 Task: Add Sprouts Organic Large Brown Grade A Omega-3 Eggs to the cart.
Action: Mouse moved to (310, 230)
Screenshot: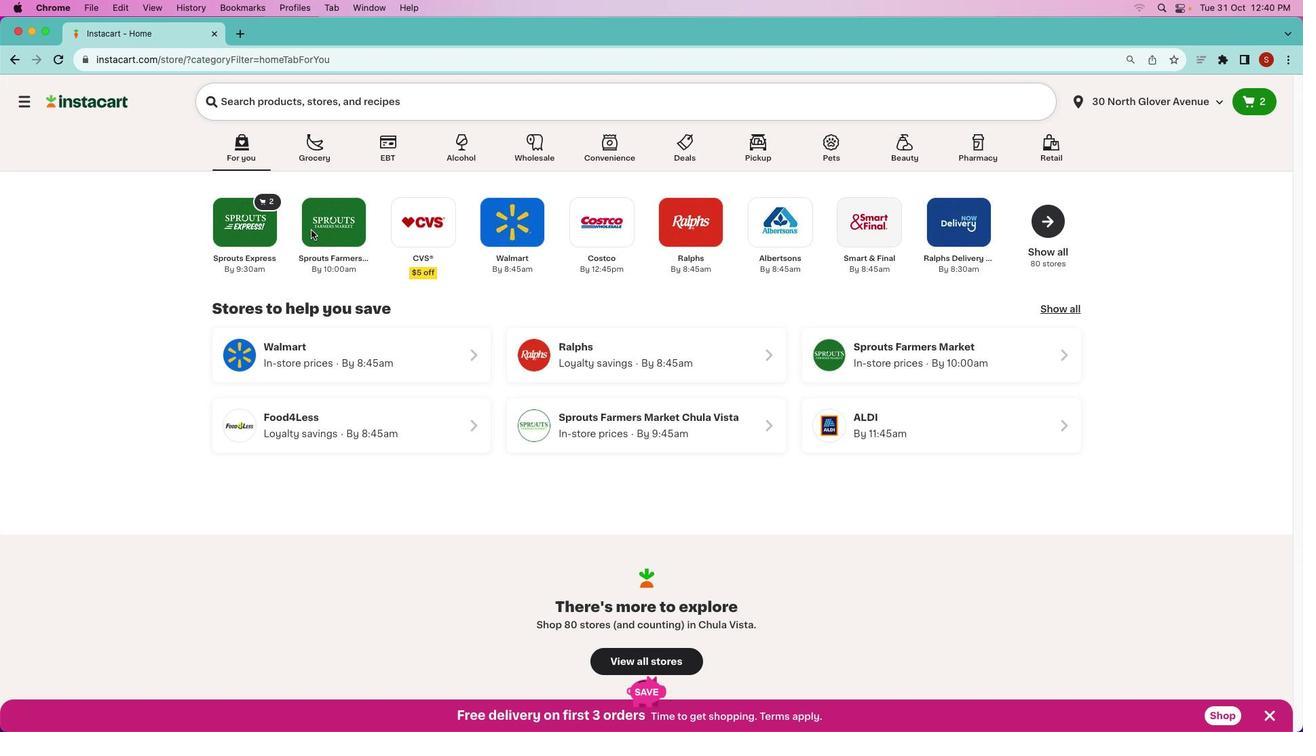
Action: Mouse pressed left at (310, 230)
Screenshot: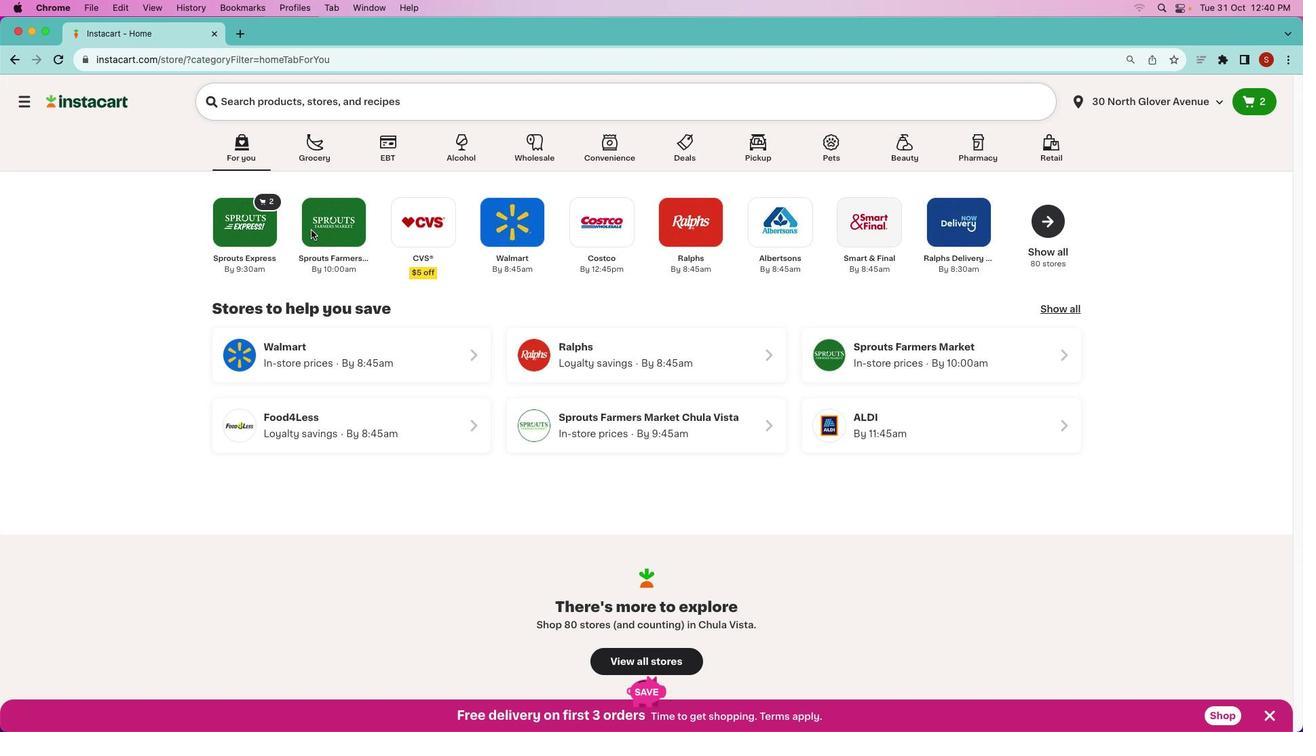 
Action: Mouse pressed left at (310, 230)
Screenshot: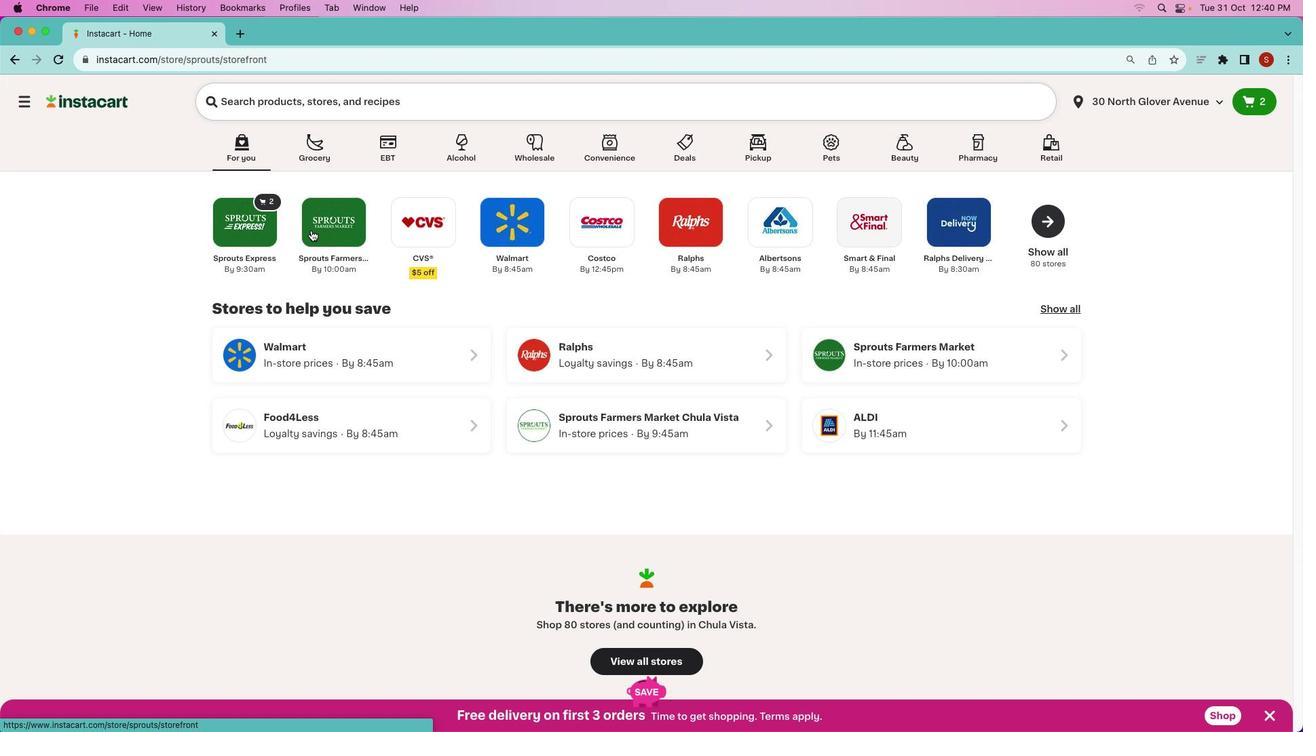 
Action: Mouse moved to (668, 146)
Screenshot: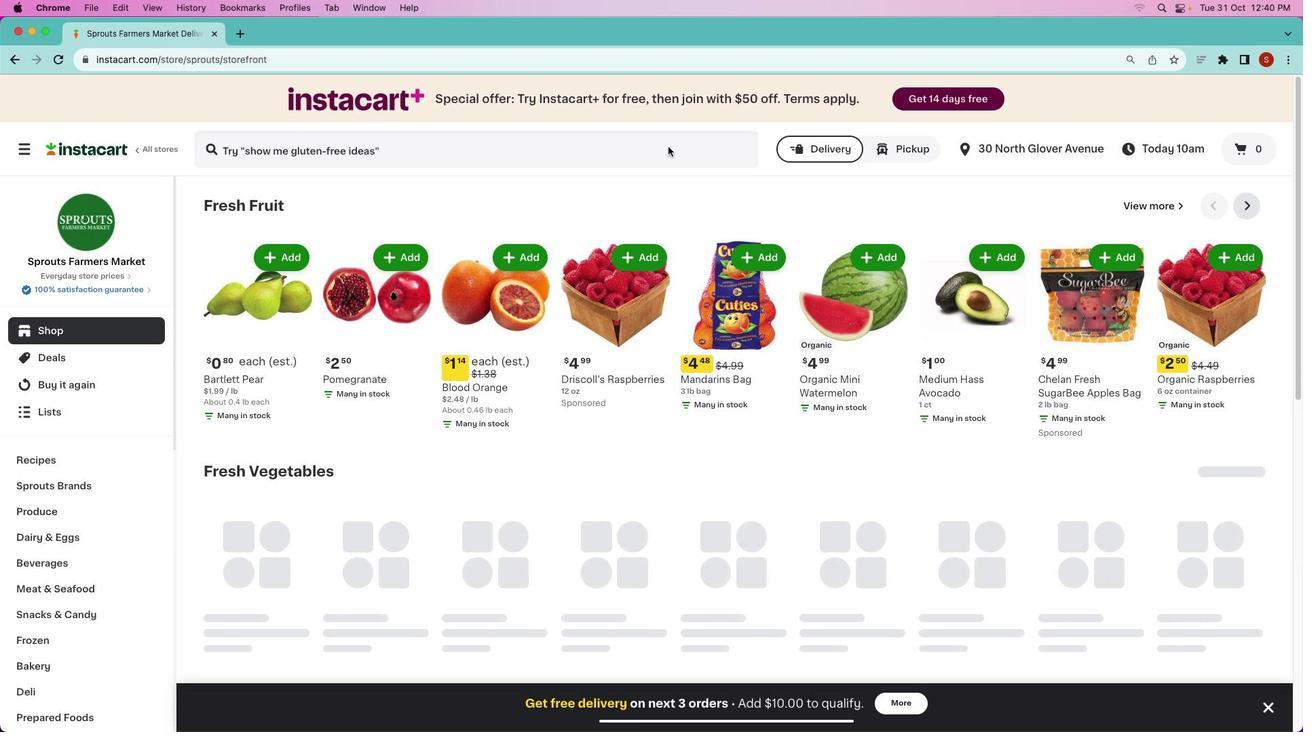 
Action: Mouse pressed left at (668, 146)
Screenshot: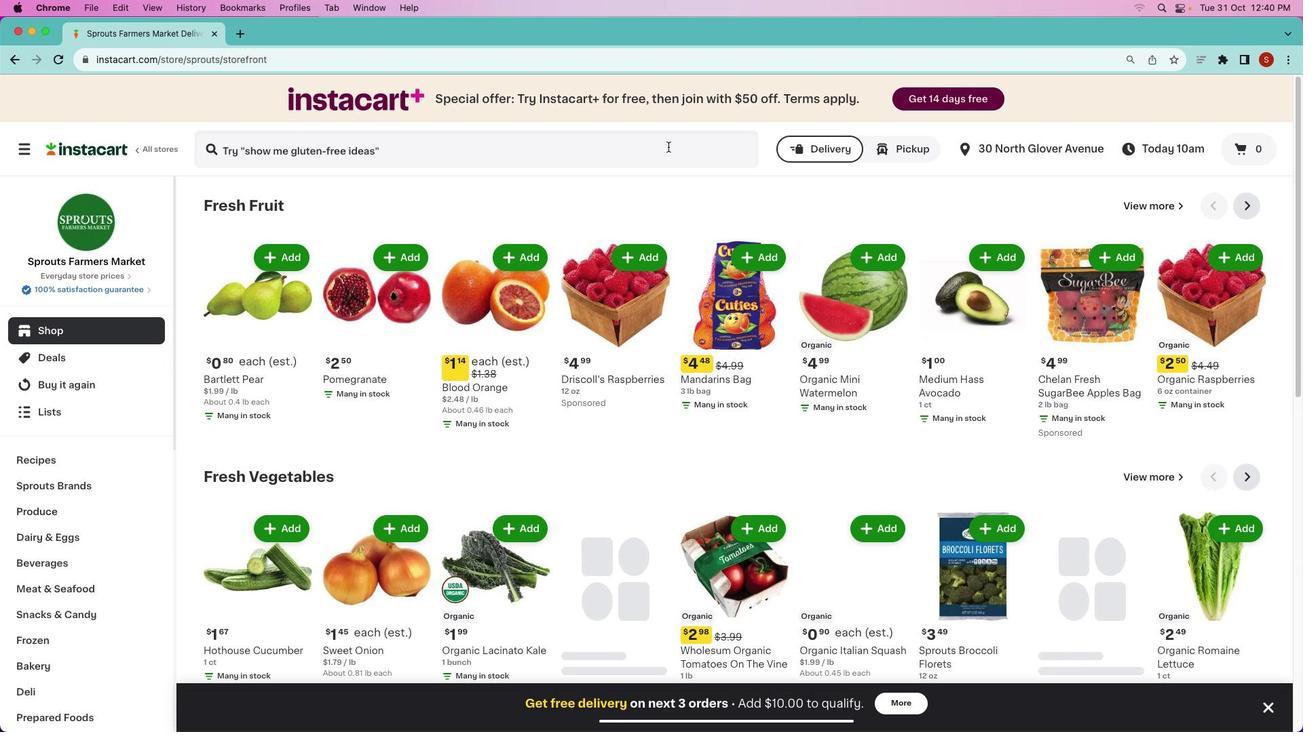 
Action: Mouse moved to (652, 146)
Screenshot: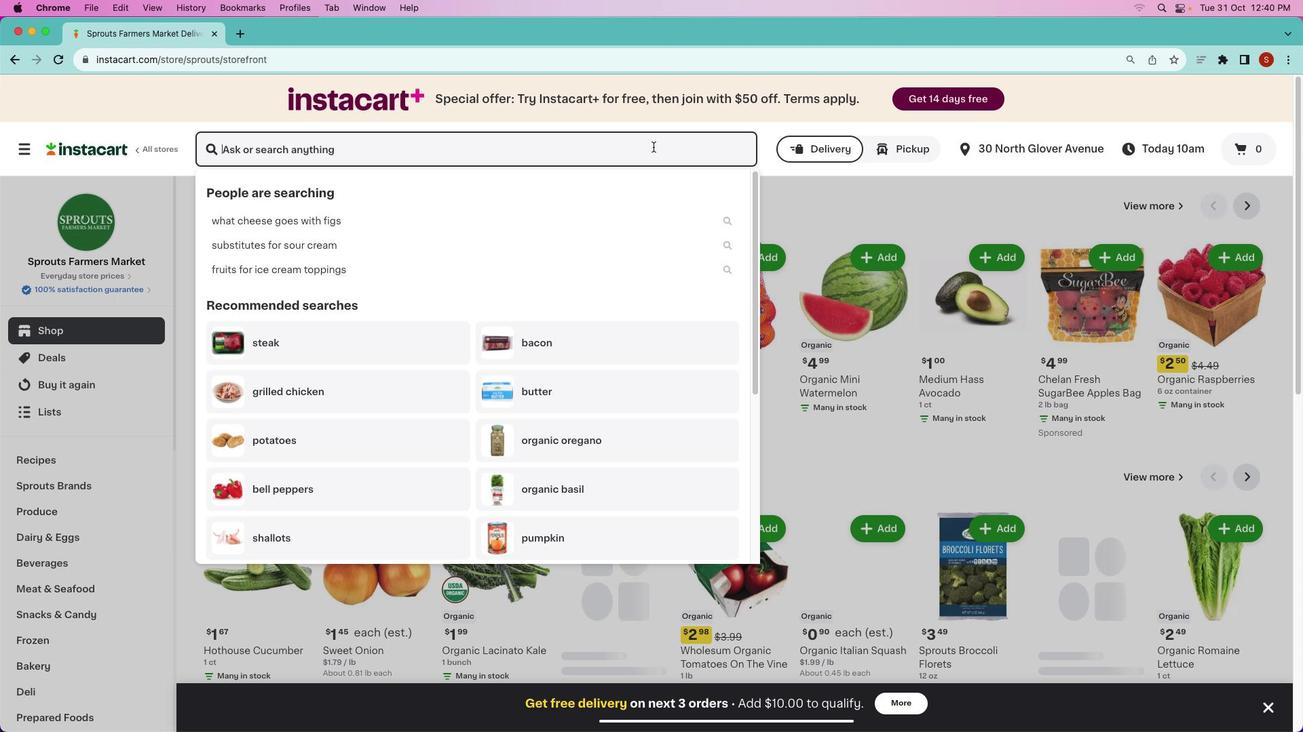 
Action: Key pressed Key.shift's''p''r''o''u''t''s'Key.space'o''r''g''a''n''i''c'Key.space'l''a''r''g''e'Key.space'b''r''o''w''n'Key.space'g''r''a''d''e'Key.space'a'Key.space'o''m''e''g''a''-''3'Key.space'e''g''g''s'Key.enter
Screenshot: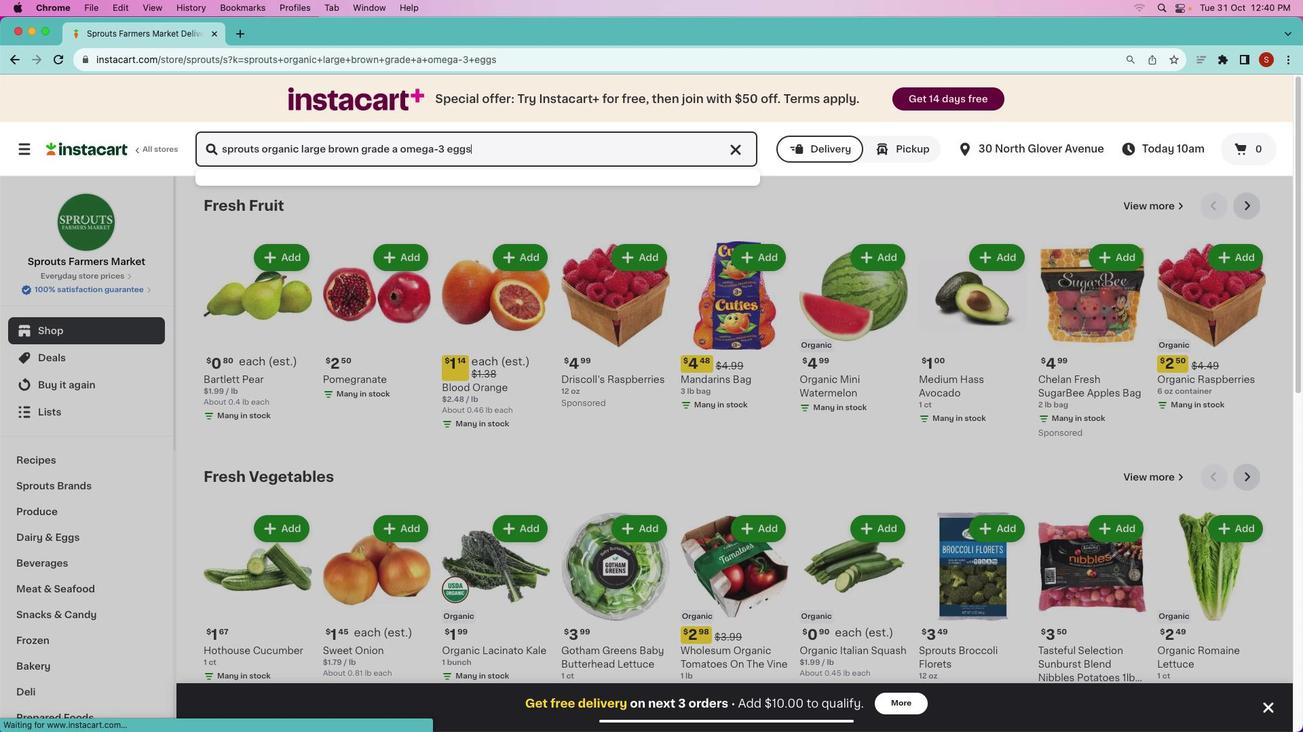 
Action: Mouse moved to (781, 274)
Screenshot: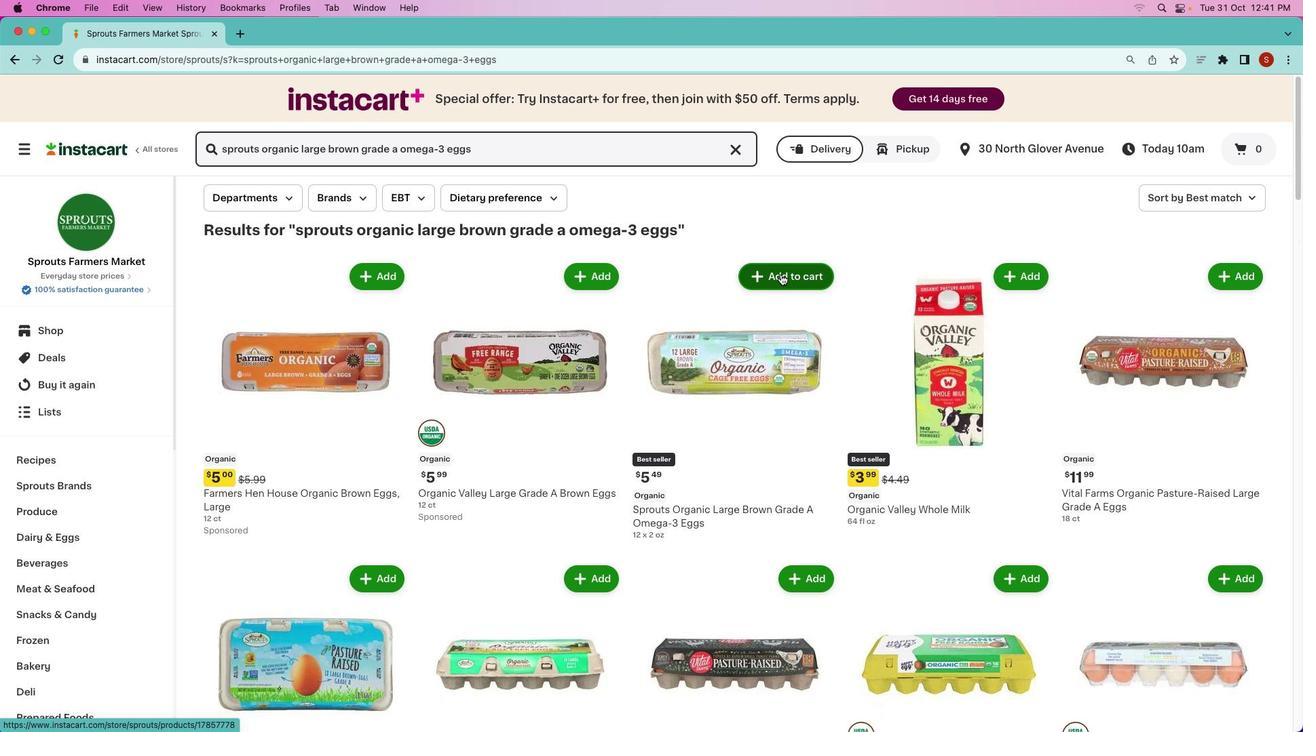 
Action: Mouse pressed left at (781, 274)
Screenshot: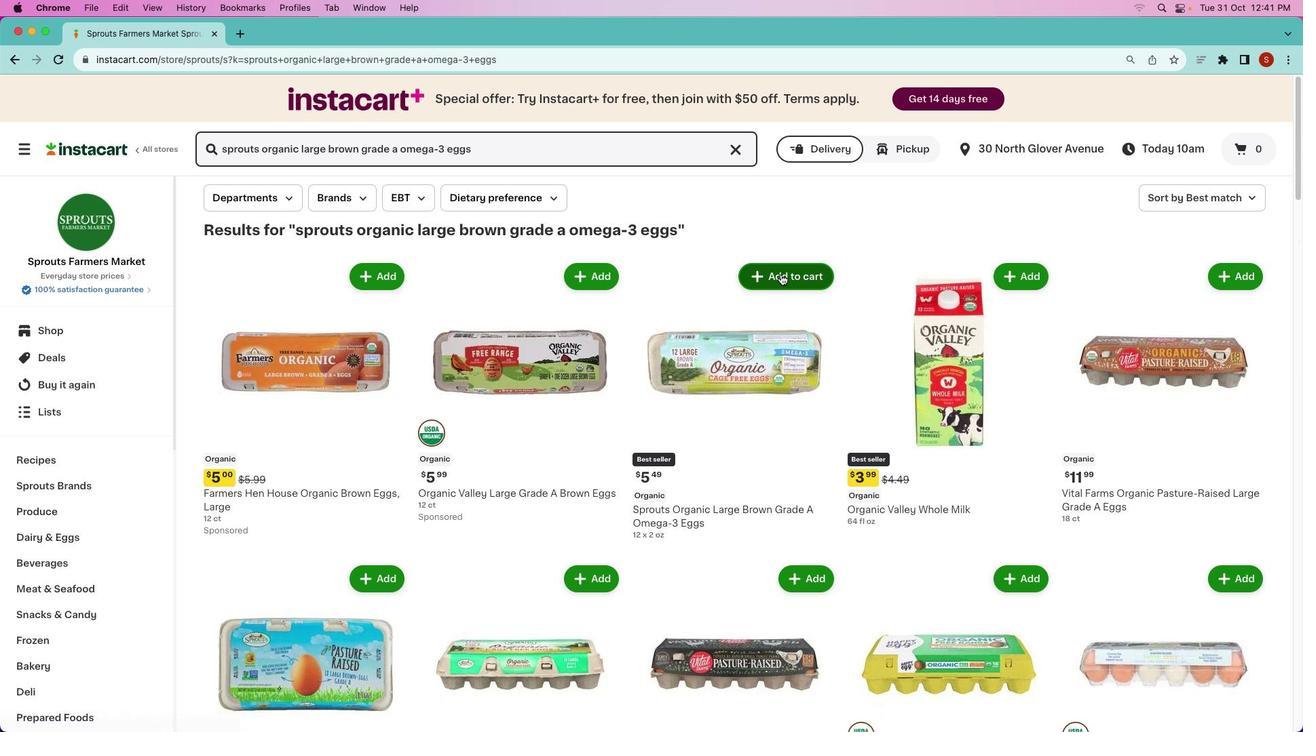 
Action: Mouse moved to (645, 244)
Screenshot: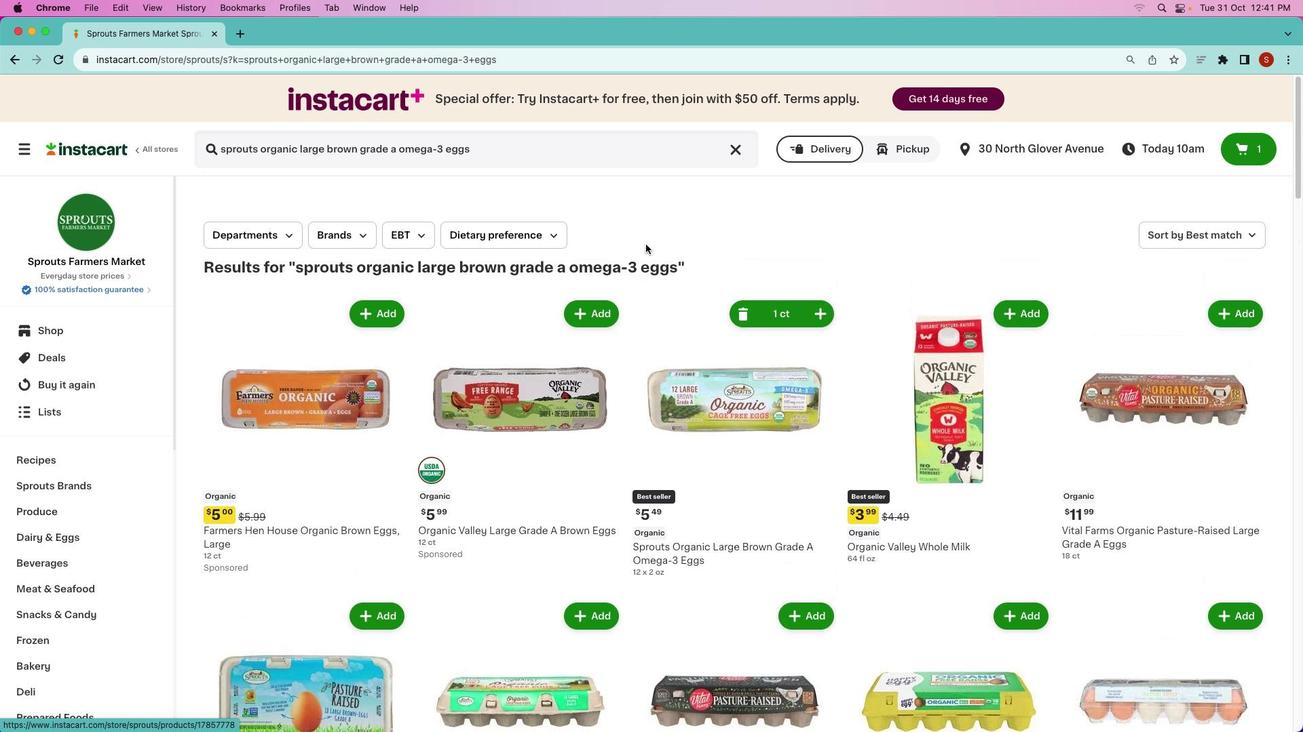 
